 Task: Add Sprouts Lavender Castile Soap to the cart.
Action: Mouse moved to (777, 253)
Screenshot: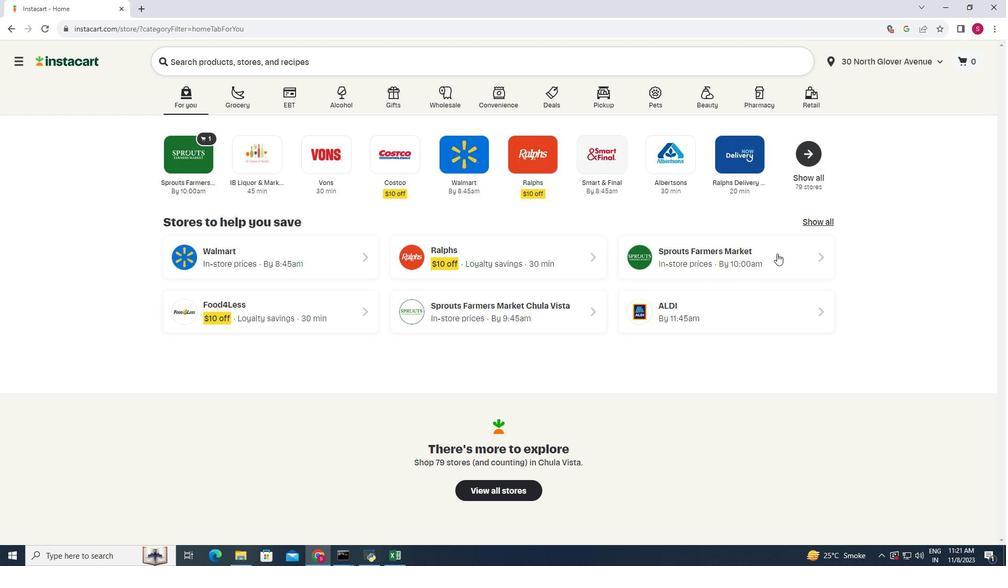
Action: Mouse pressed left at (777, 253)
Screenshot: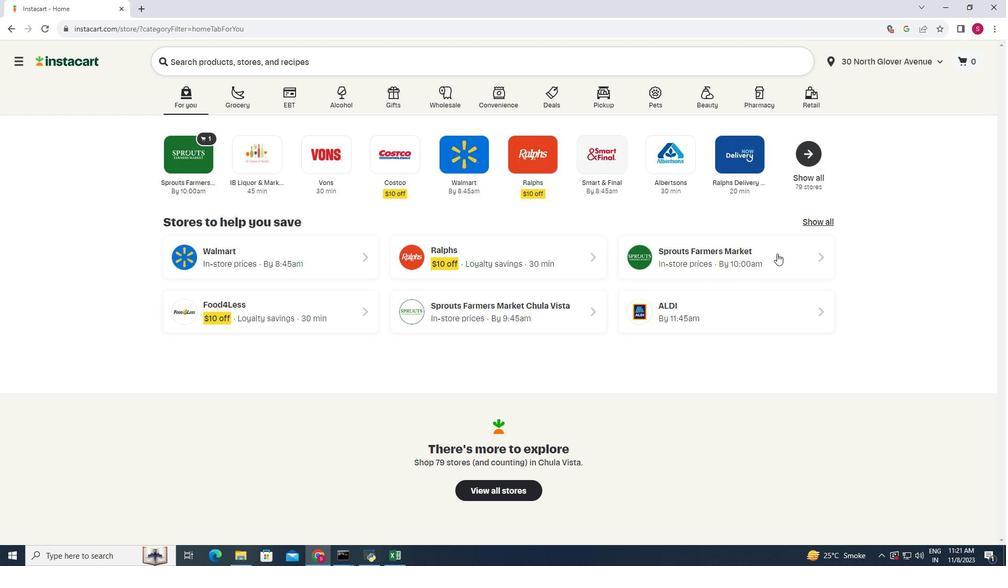 
Action: Mouse moved to (72, 382)
Screenshot: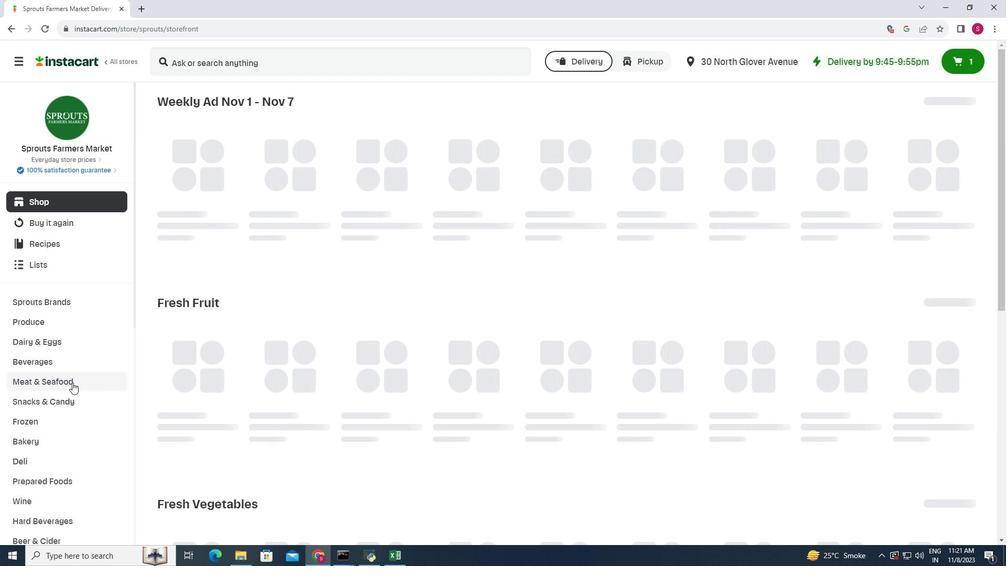 
Action: Mouse scrolled (72, 382) with delta (0, 0)
Screenshot: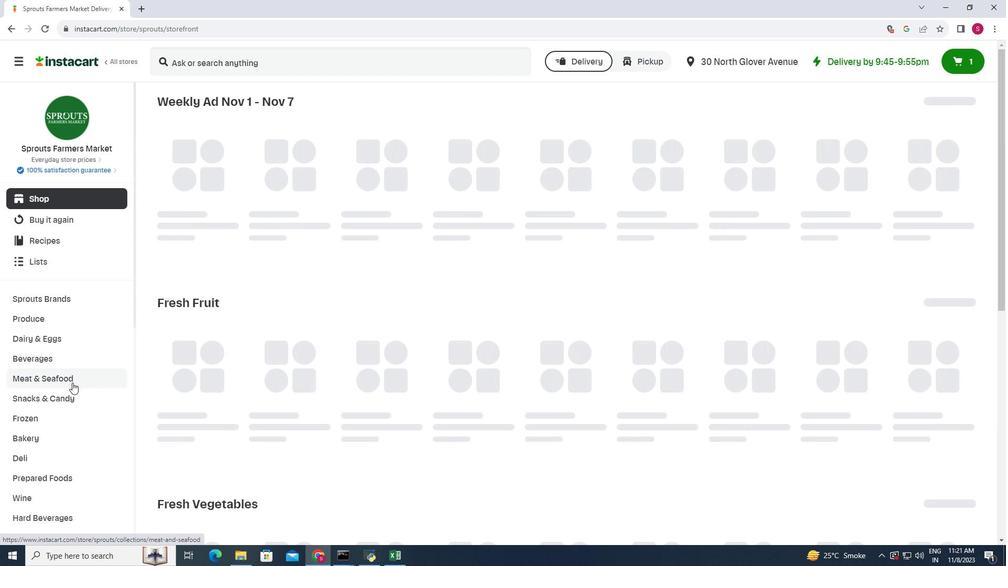 
Action: Mouse scrolled (72, 382) with delta (0, 0)
Screenshot: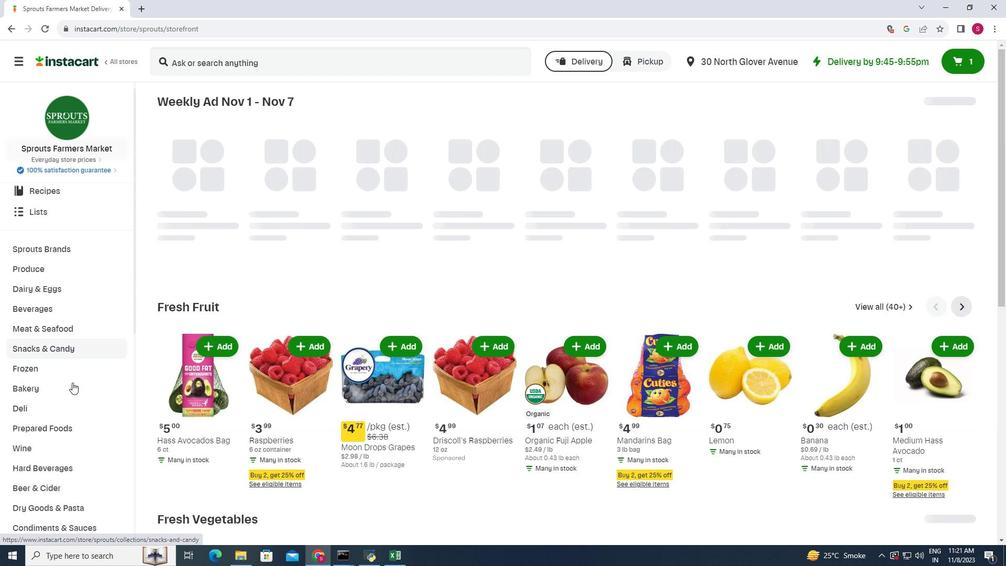 
Action: Mouse scrolled (72, 382) with delta (0, 0)
Screenshot: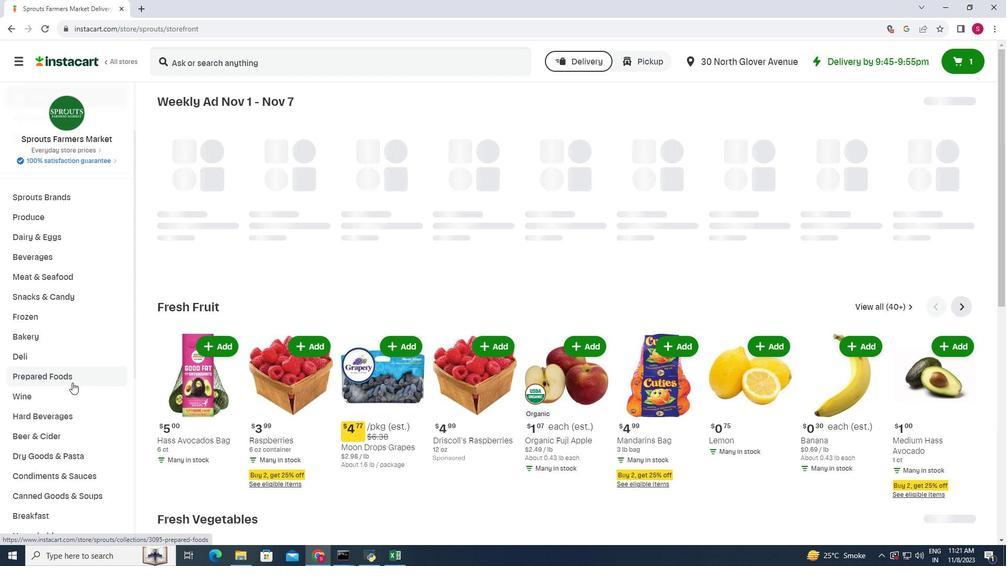 
Action: Mouse scrolled (72, 382) with delta (0, 0)
Screenshot: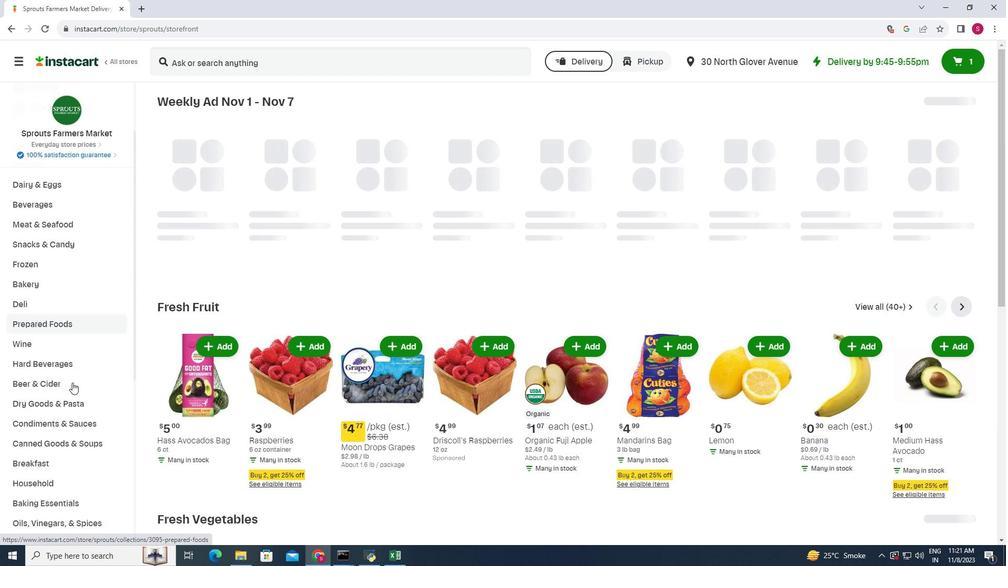 
Action: Mouse scrolled (72, 382) with delta (0, 0)
Screenshot: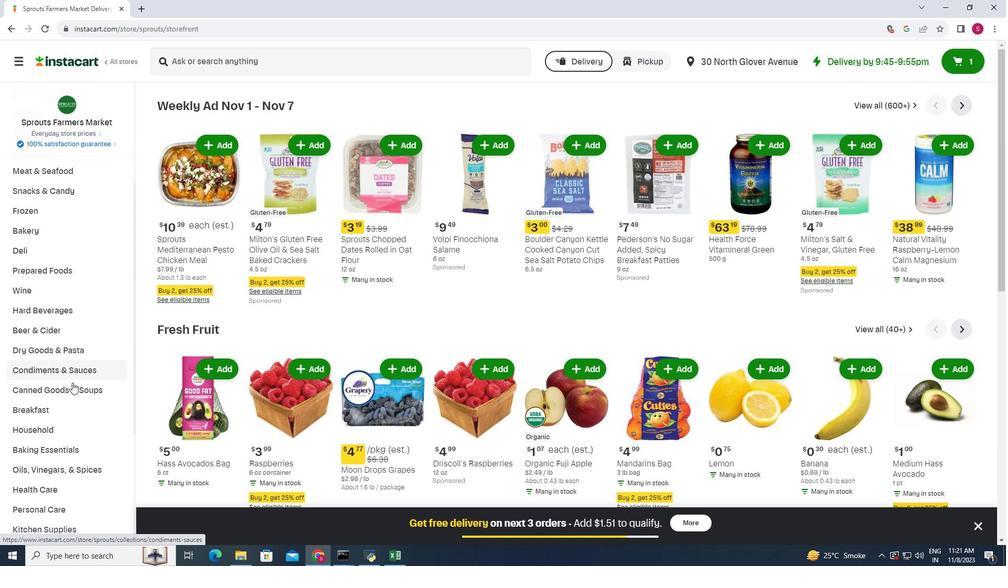 
Action: Mouse scrolled (72, 382) with delta (0, 0)
Screenshot: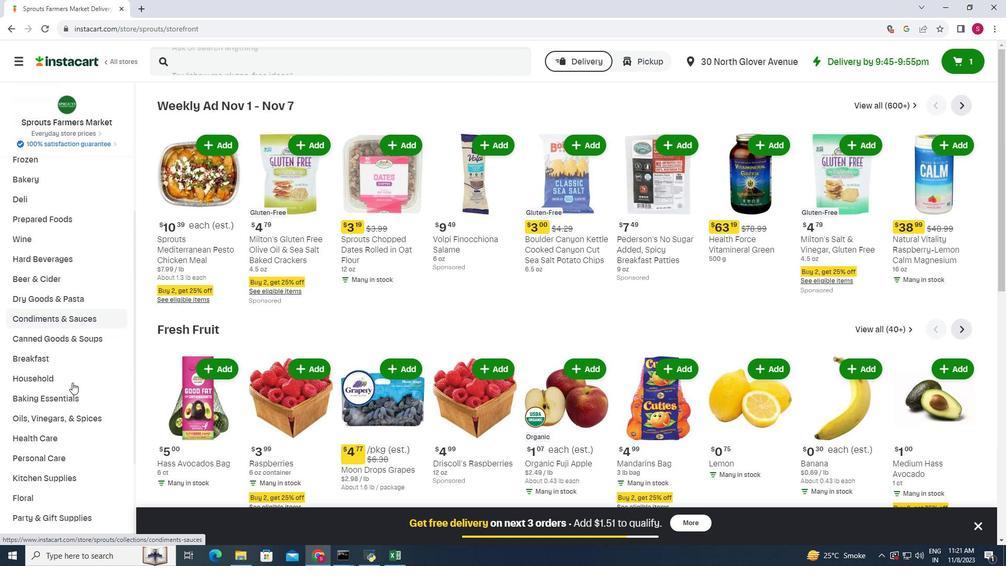 
Action: Mouse moved to (70, 402)
Screenshot: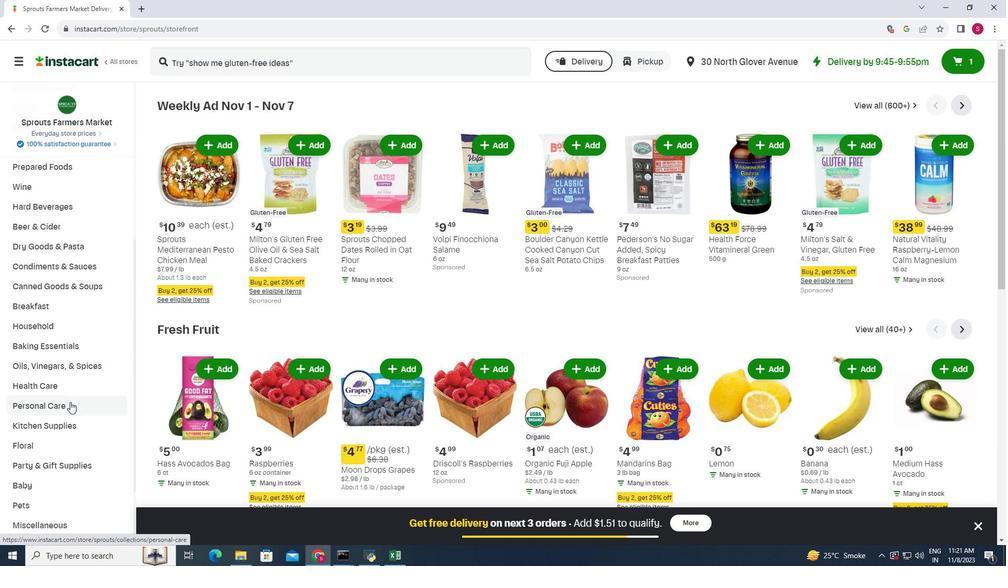 
Action: Mouse pressed left at (70, 402)
Screenshot: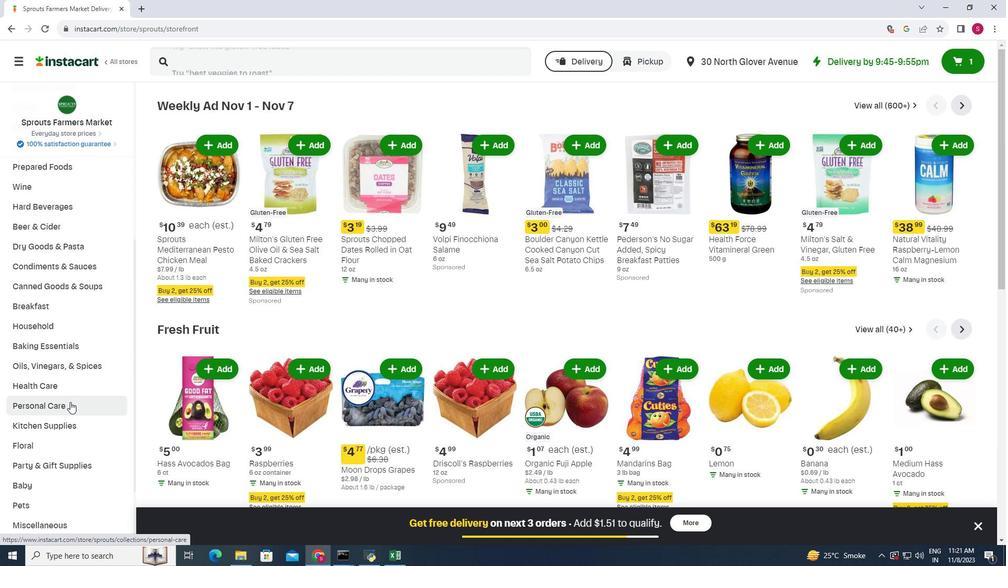 
Action: Mouse moved to (255, 127)
Screenshot: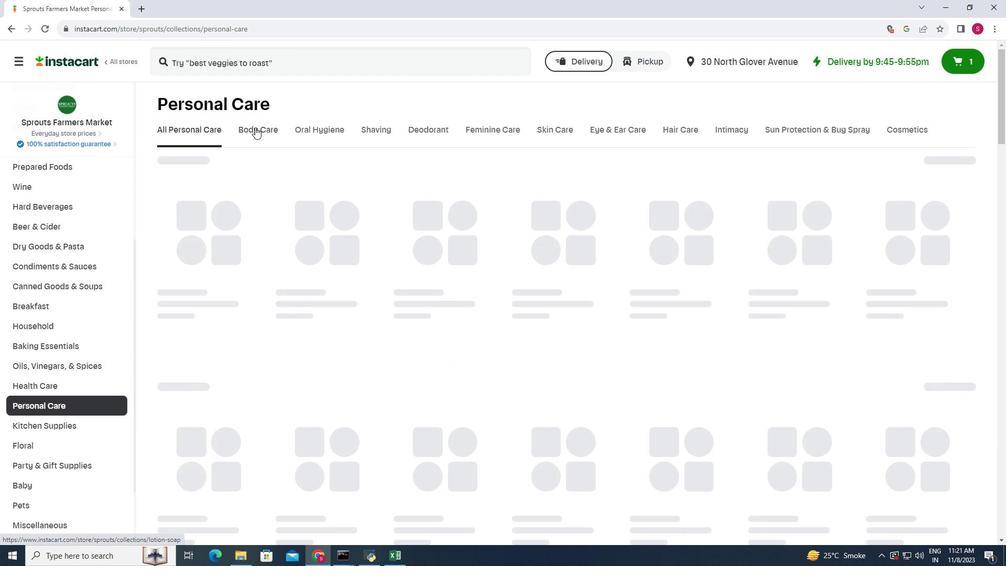 
Action: Mouse pressed left at (255, 127)
Screenshot: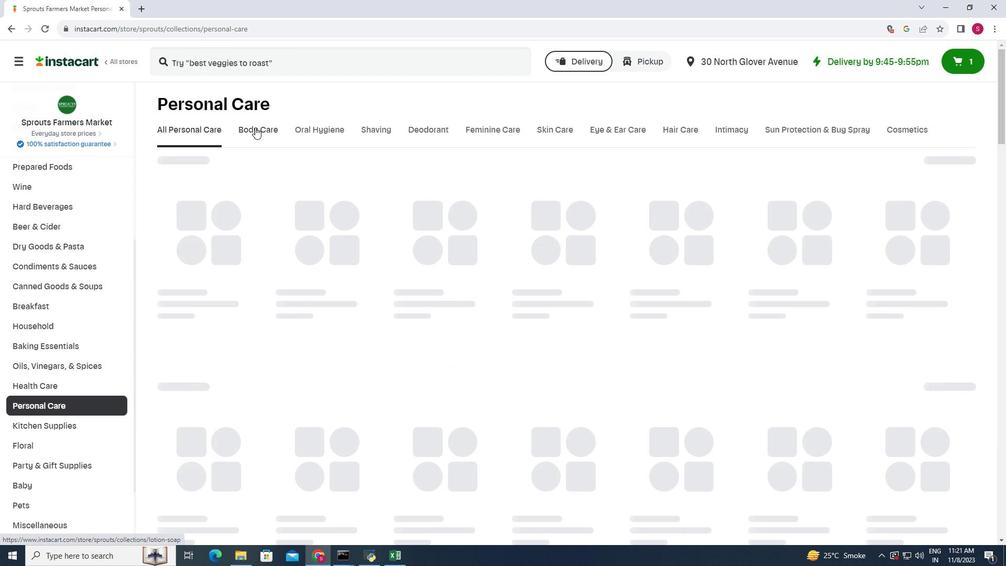 
Action: Mouse moved to (280, 62)
Screenshot: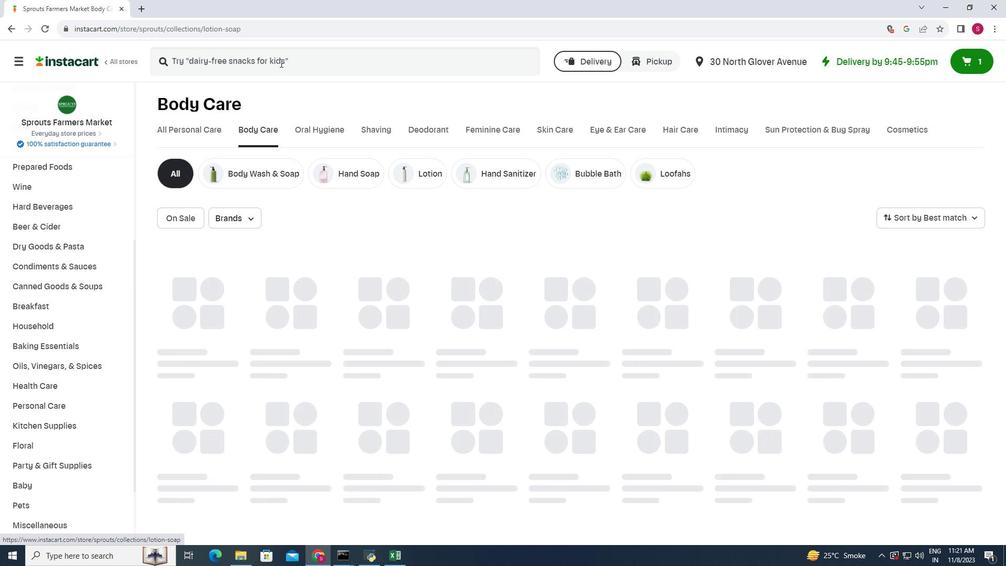 
Action: Mouse pressed left at (280, 62)
Screenshot: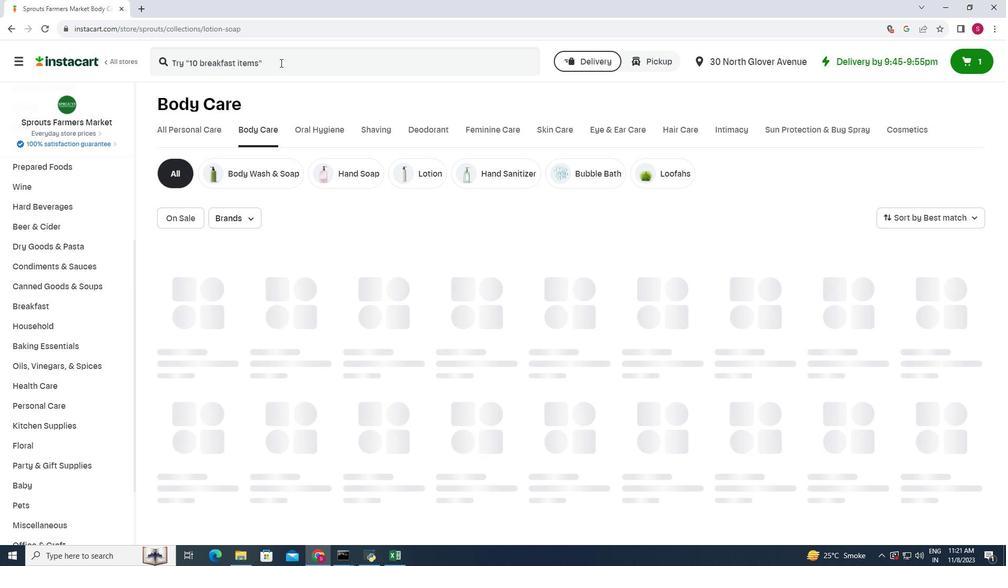 
Action: Key pressed <Key.shift>Sprouts<Key.space><Key.shift>LAvender<Key.space><Key.left><Key.left><Key.left><Key.left><Key.left><Key.left><Key.left><Key.backspace>a<Key.right><Key.right><Key.right><Key.right><Key.right><Key.right><Key.space><Key.shift>Castile<Key.space><Key.shift>Soap<Key.enter>
Screenshot: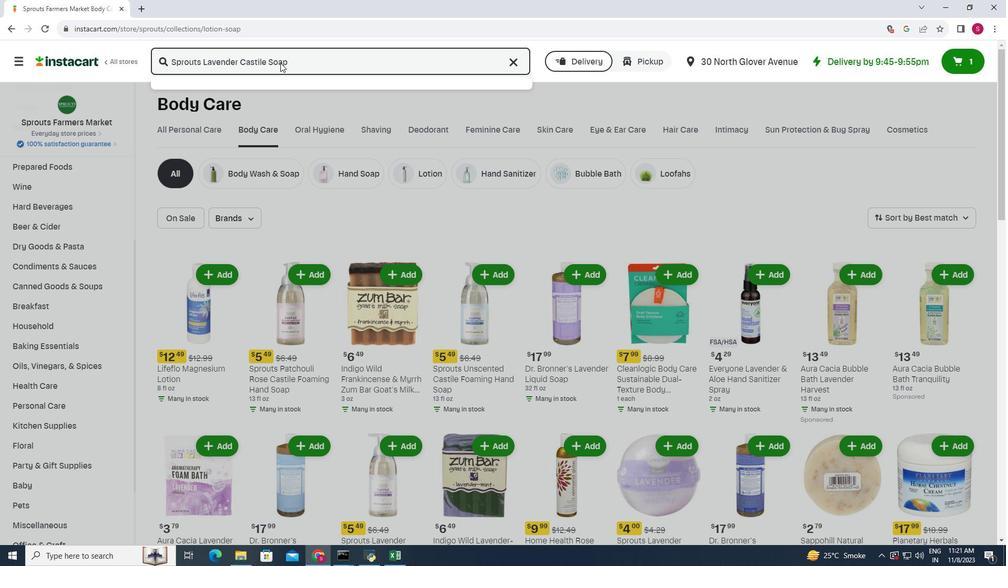 
Action: Mouse moved to (176, 168)
Screenshot: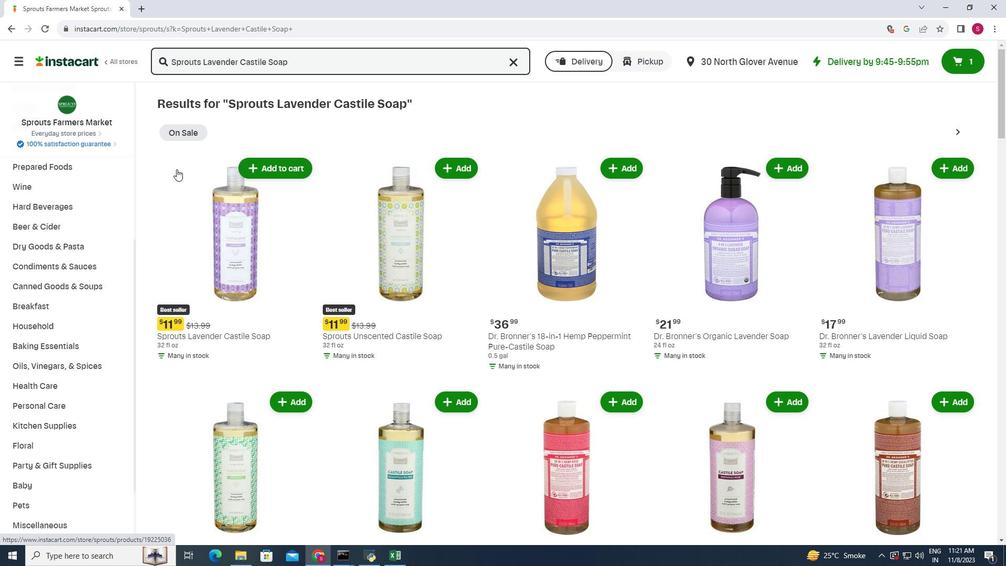 
Action: Mouse scrolled (176, 168) with delta (0, 0)
Screenshot: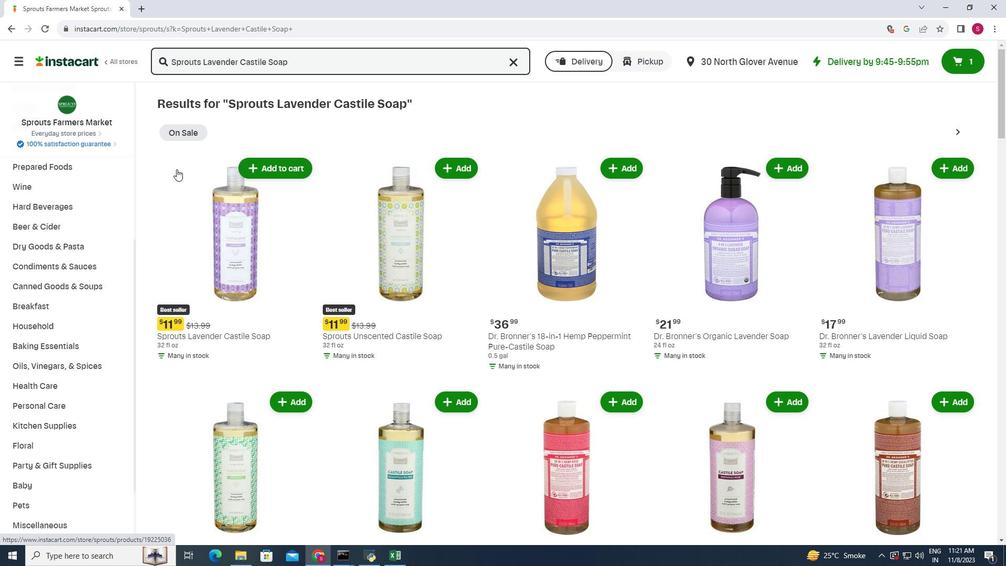 
Action: Mouse moved to (283, 112)
Screenshot: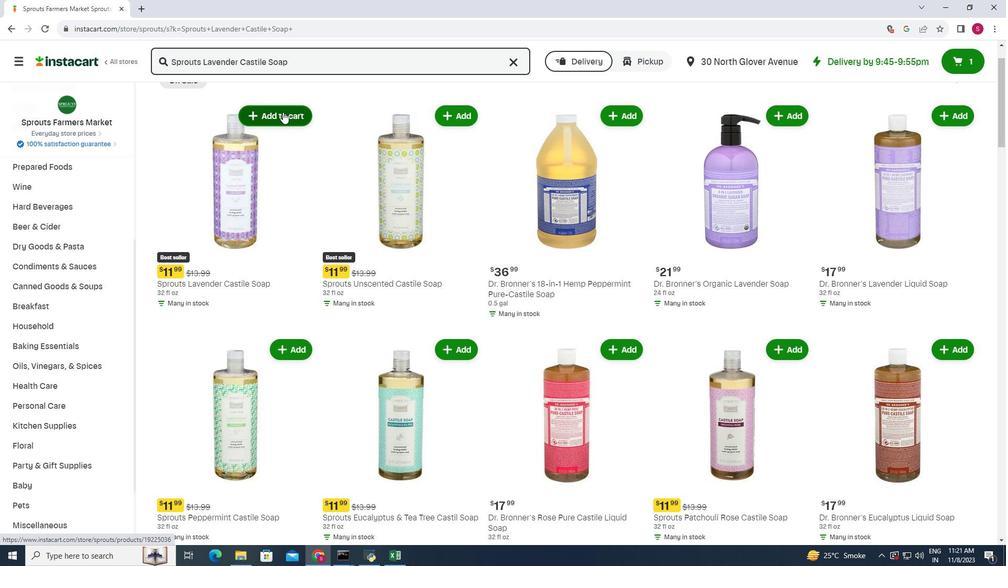 
Action: Mouse pressed left at (283, 112)
Screenshot: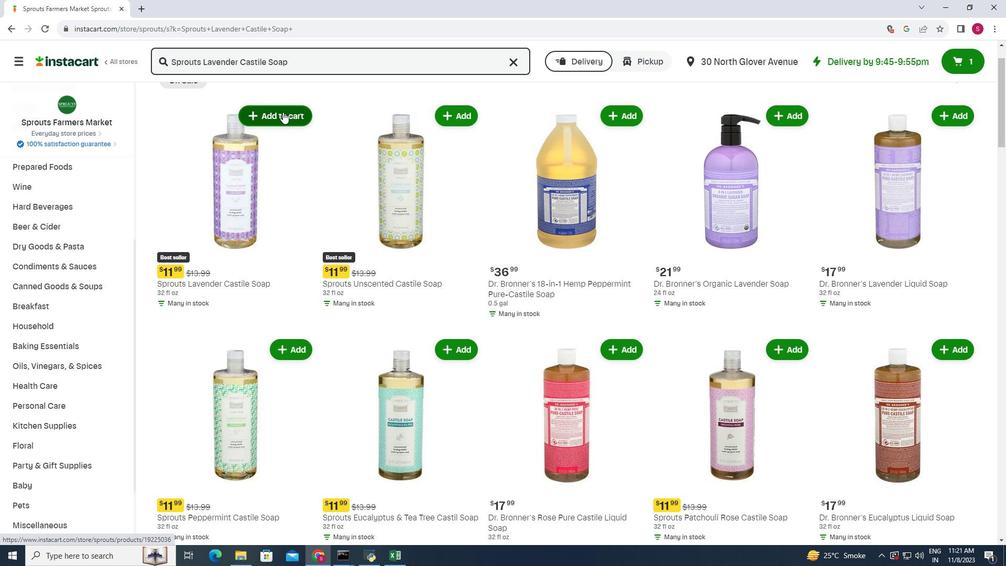 
Action: Mouse moved to (364, 109)
Screenshot: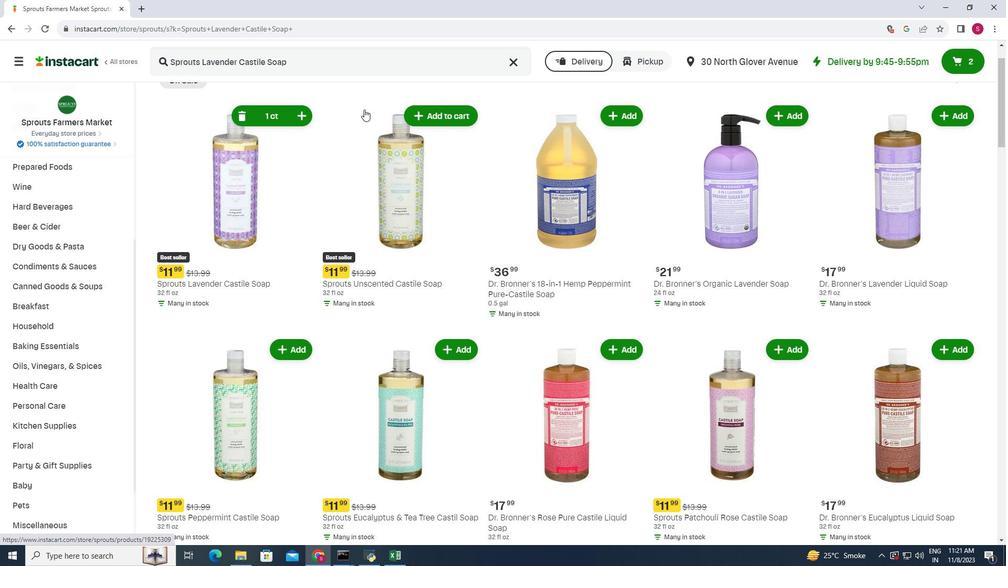 
